 Task: Start in the project BrainWave the sprint 'Sprint Squad', with a duration of 1 week. Start in the project BrainWave the sprint 'Sprint Squad', with a duration of 3 weeks. Start in the project BrainWave the sprint 'Sprint Squad', with a duration of 2 weeks
Action: Mouse moved to (174, 44)
Screenshot: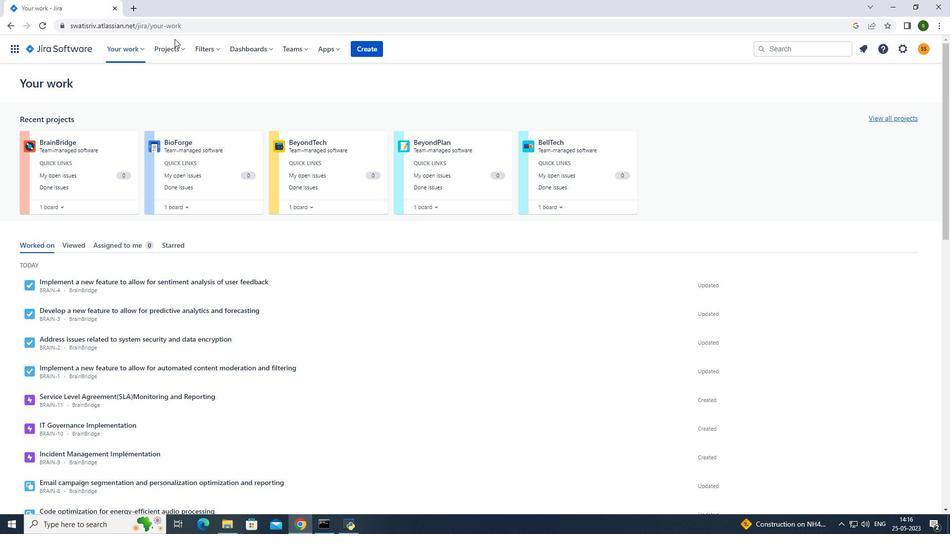
Action: Mouse pressed left at (174, 44)
Screenshot: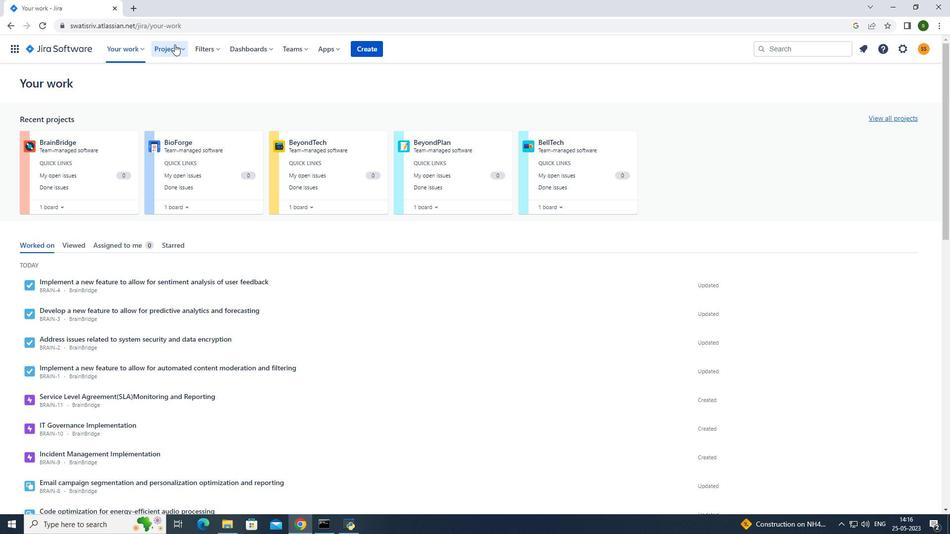 
Action: Mouse moved to (193, 86)
Screenshot: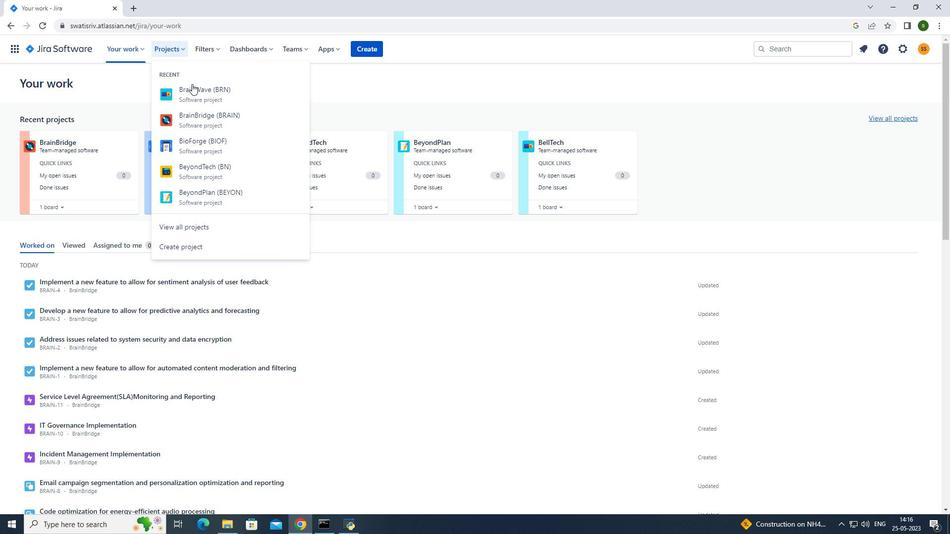 
Action: Mouse pressed left at (193, 86)
Screenshot: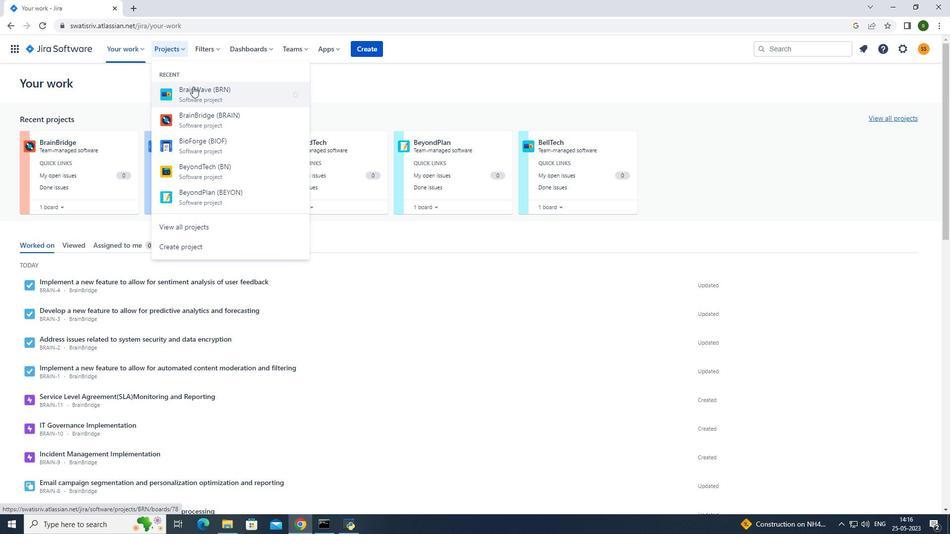 
Action: Mouse moved to (90, 153)
Screenshot: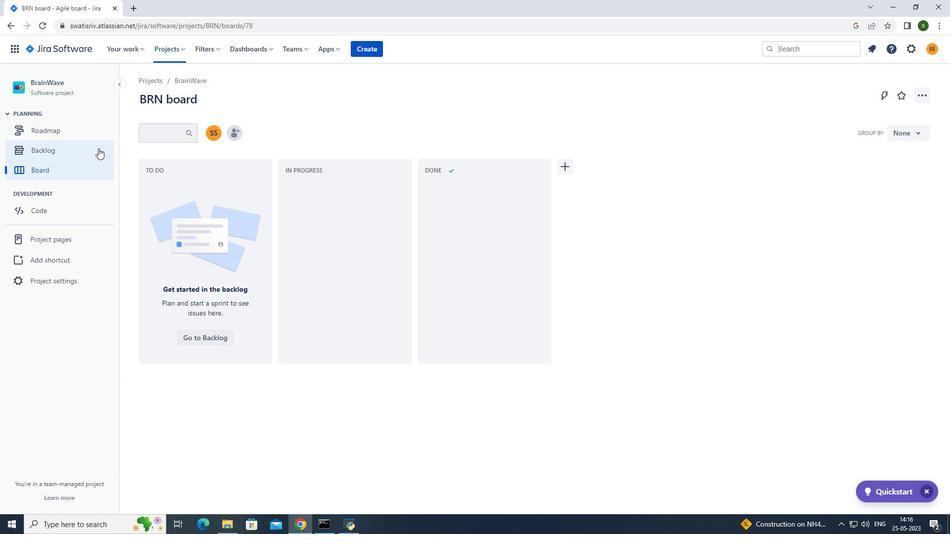 
Action: Mouse pressed left at (90, 153)
Screenshot: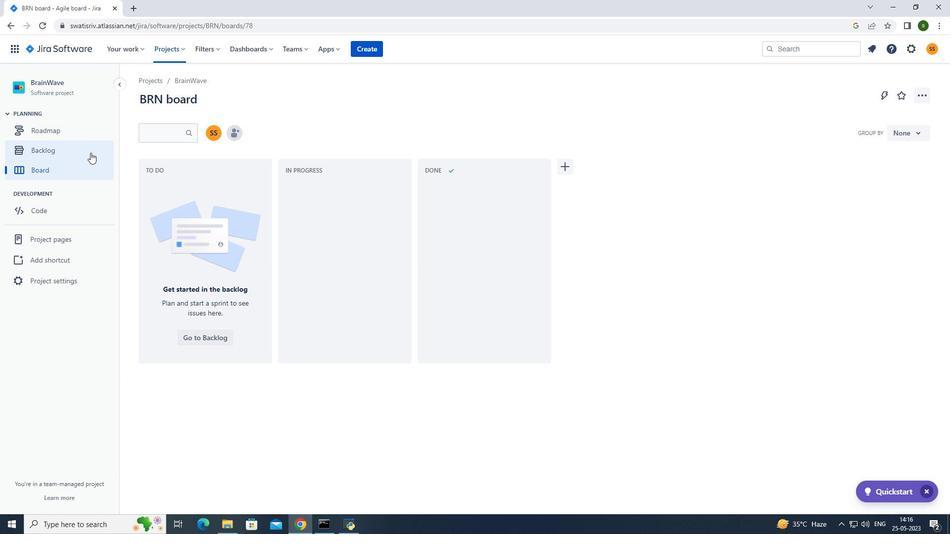 
Action: Mouse moved to (859, 156)
Screenshot: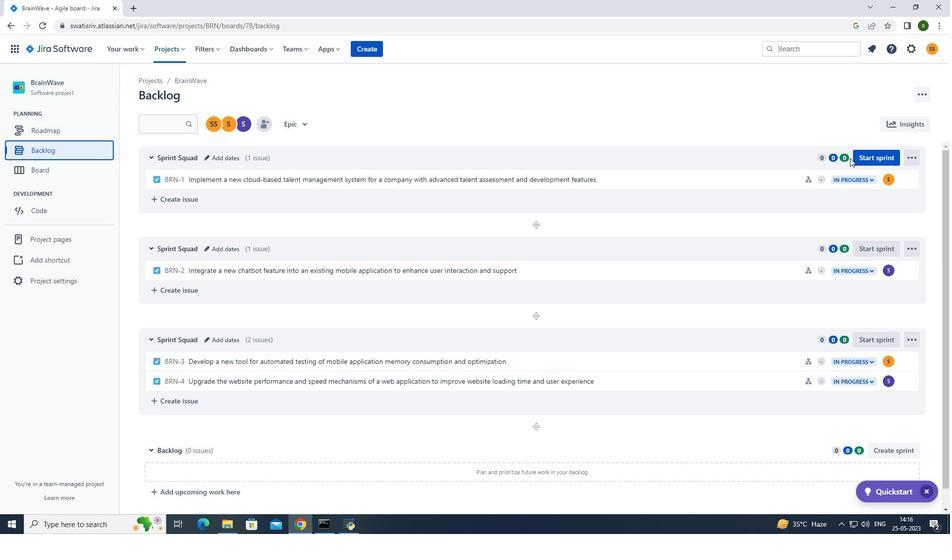 
Action: Mouse pressed left at (859, 156)
Screenshot: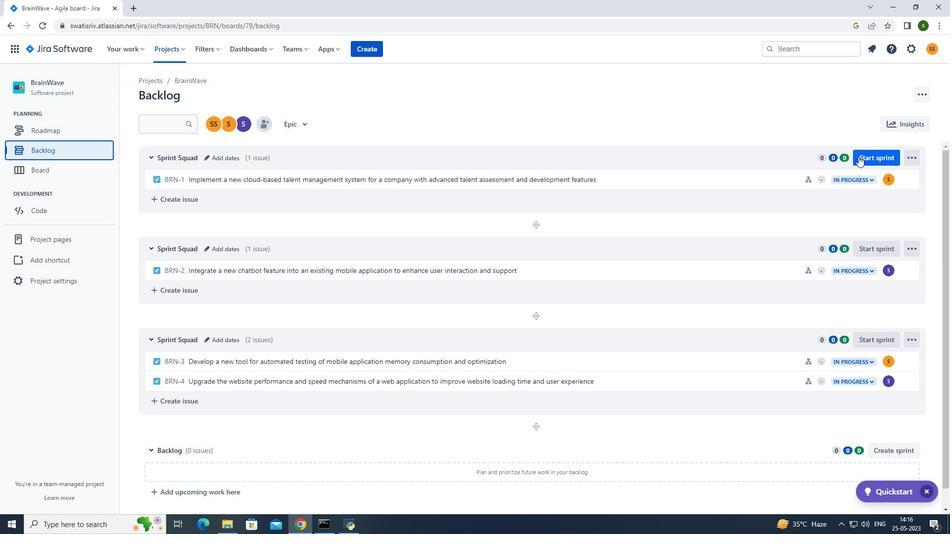 
Action: Mouse moved to (439, 172)
Screenshot: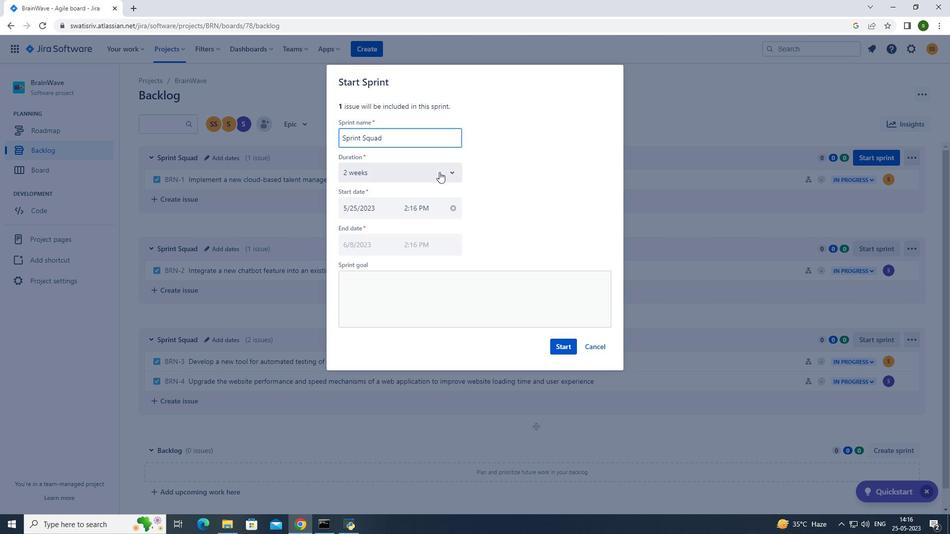 
Action: Mouse pressed left at (439, 172)
Screenshot: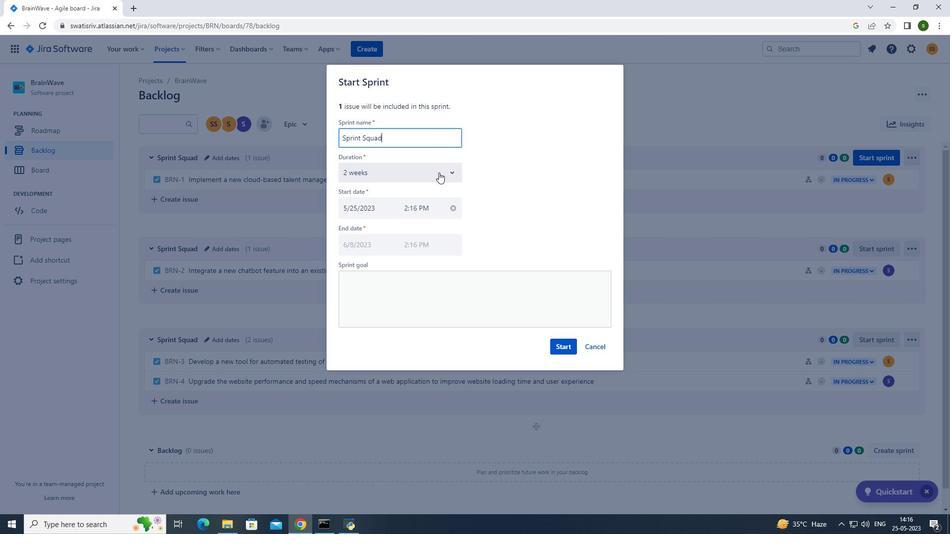 
Action: Mouse moved to (424, 194)
Screenshot: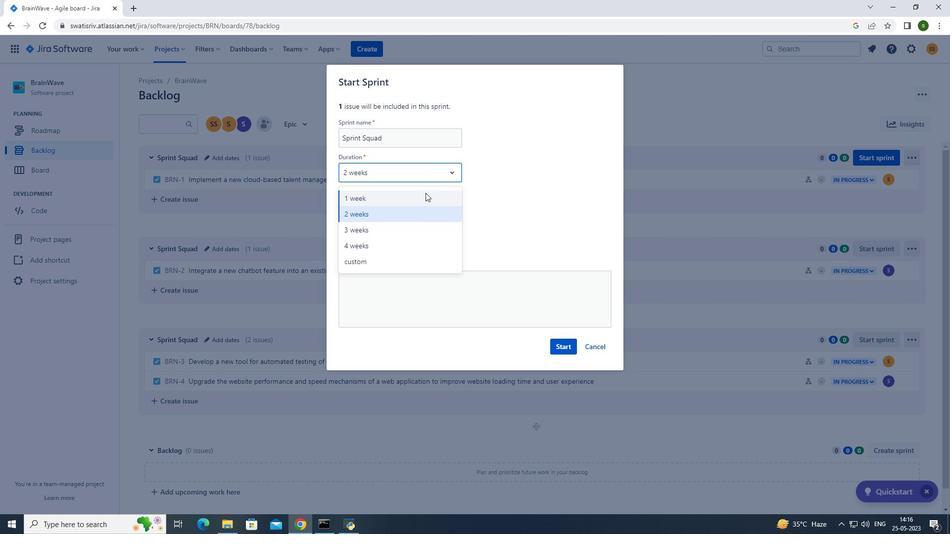 
Action: Mouse pressed left at (424, 194)
Screenshot: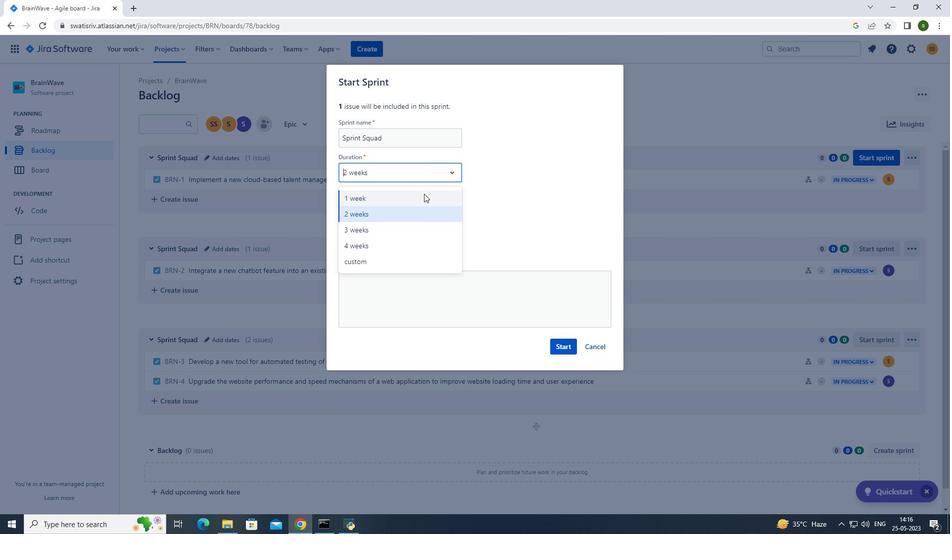 
Action: Mouse moved to (553, 346)
Screenshot: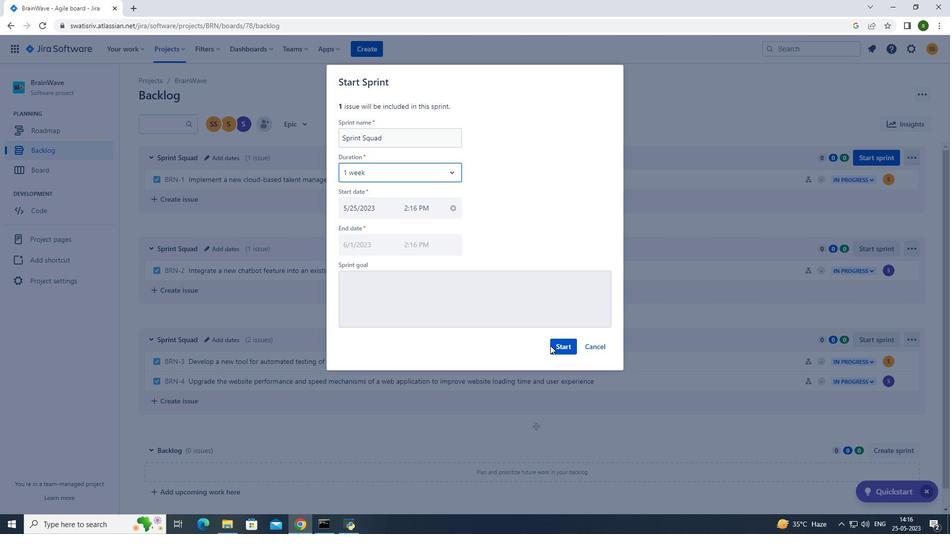 
Action: Mouse pressed left at (553, 346)
Screenshot: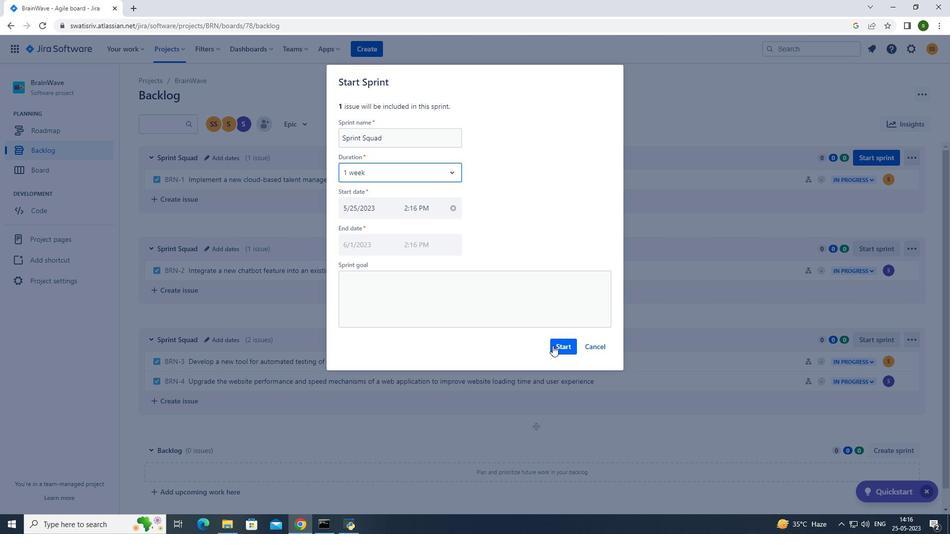 
Action: Mouse moved to (173, 49)
Screenshot: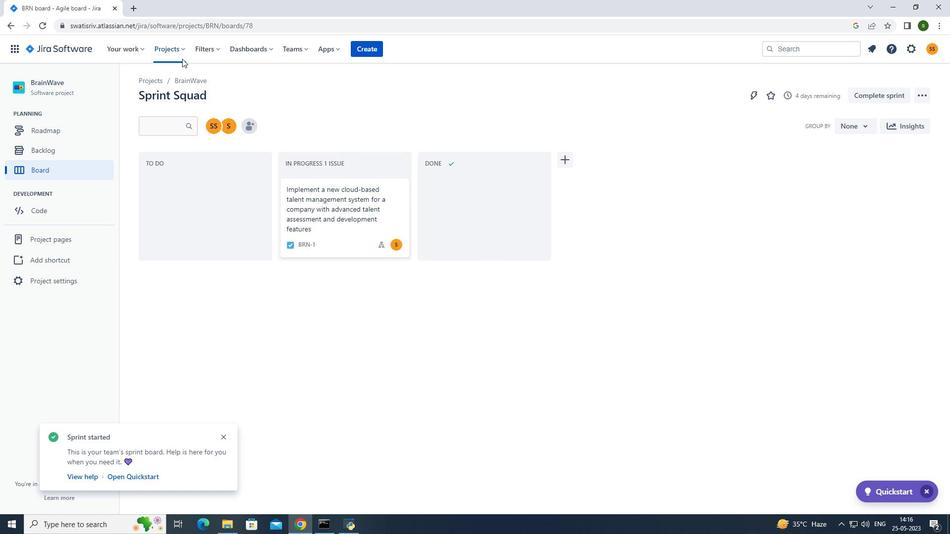 
Action: Mouse pressed left at (173, 49)
Screenshot: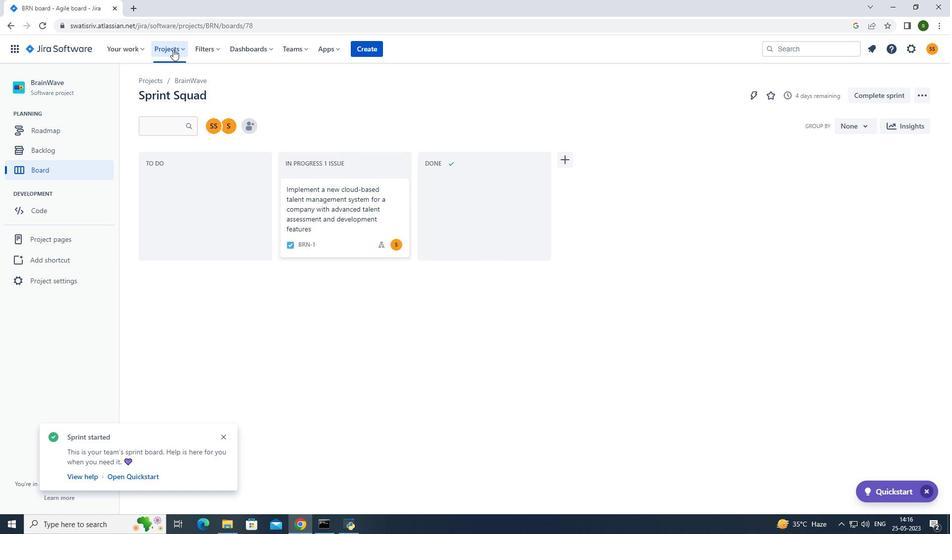 
Action: Mouse moved to (190, 86)
Screenshot: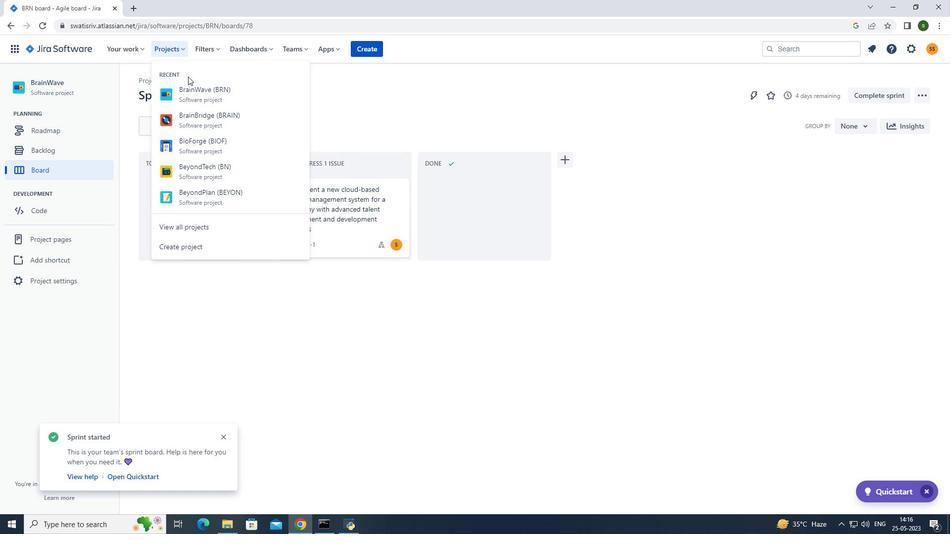 
Action: Mouse pressed left at (190, 86)
Screenshot: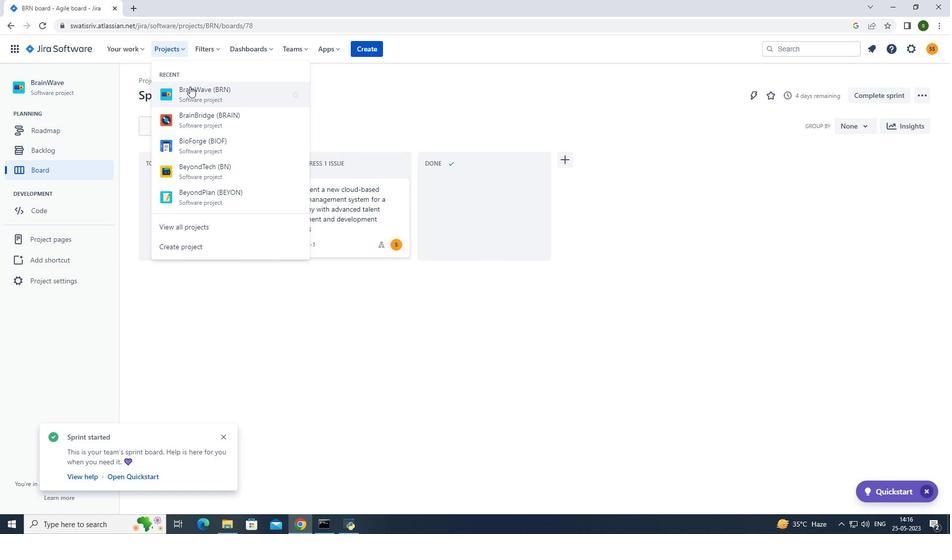 
Action: Mouse moved to (94, 147)
Screenshot: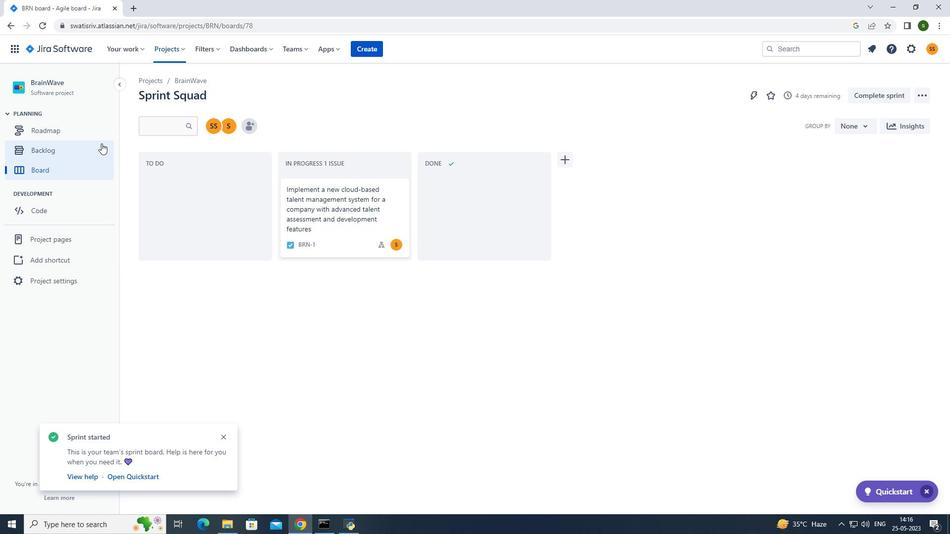 
Action: Mouse pressed left at (94, 147)
Screenshot: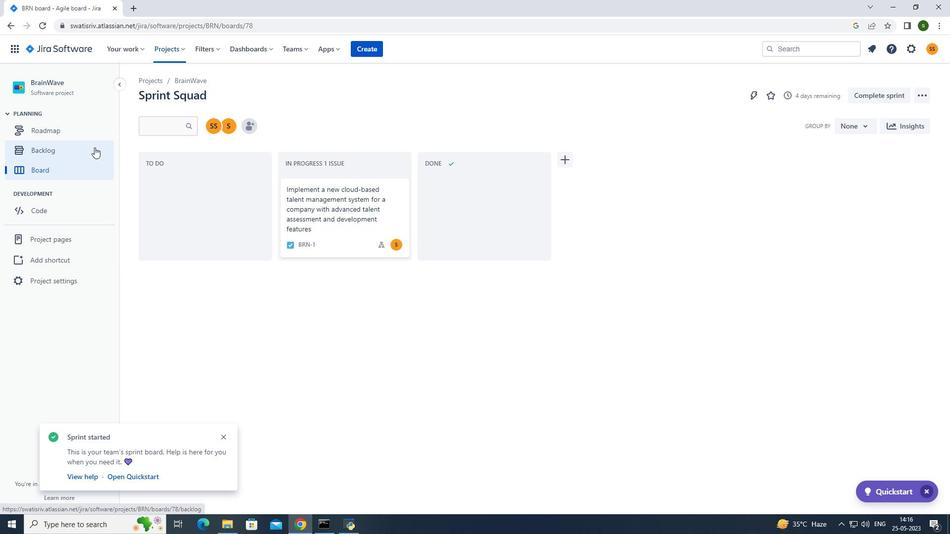 
Action: Mouse moved to (879, 240)
Screenshot: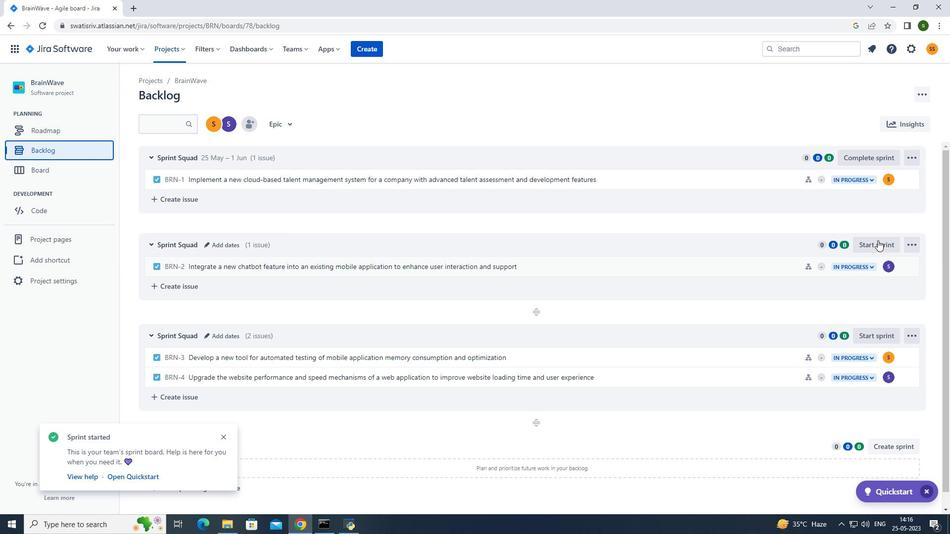 
Action: Mouse pressed left at (879, 240)
Screenshot: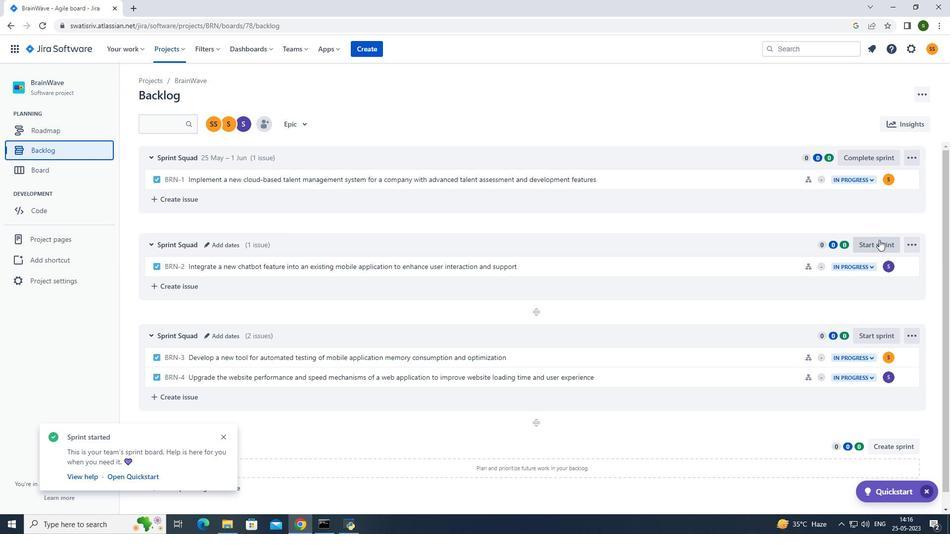 
Action: Mouse moved to (437, 169)
Screenshot: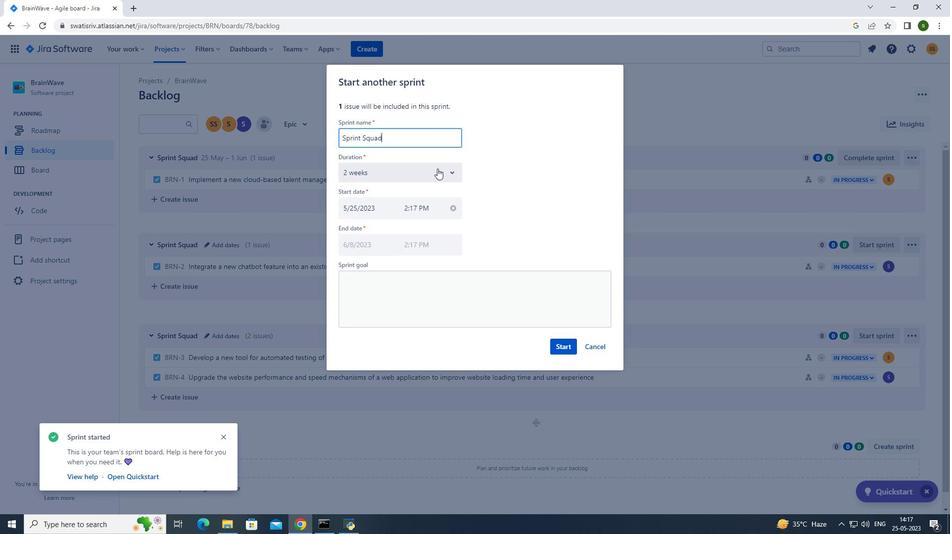 
Action: Mouse pressed left at (437, 169)
Screenshot: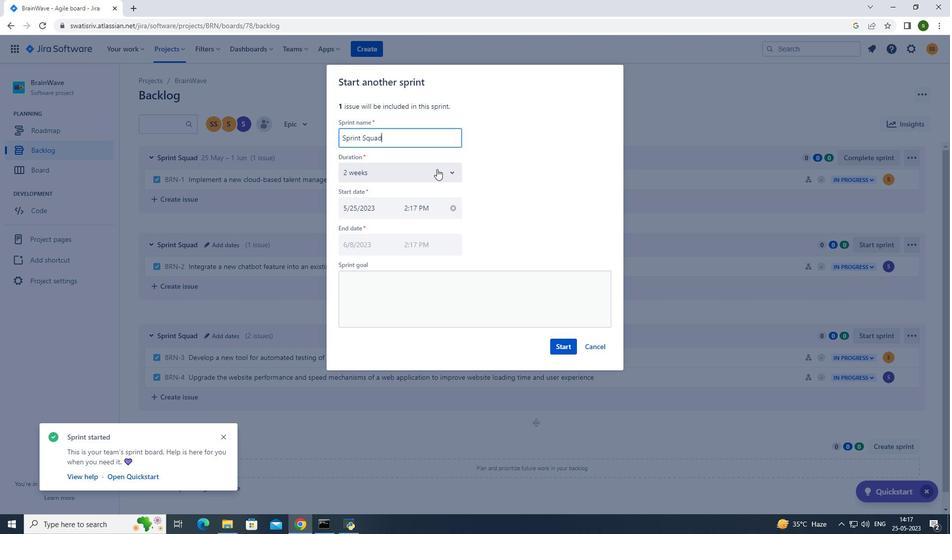 
Action: Mouse moved to (396, 236)
Screenshot: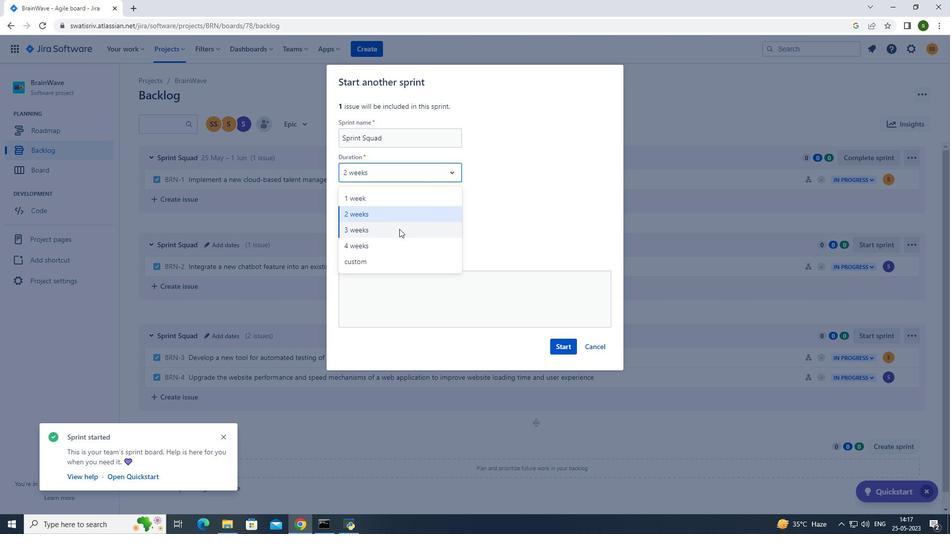 
Action: Mouse pressed left at (396, 236)
Screenshot: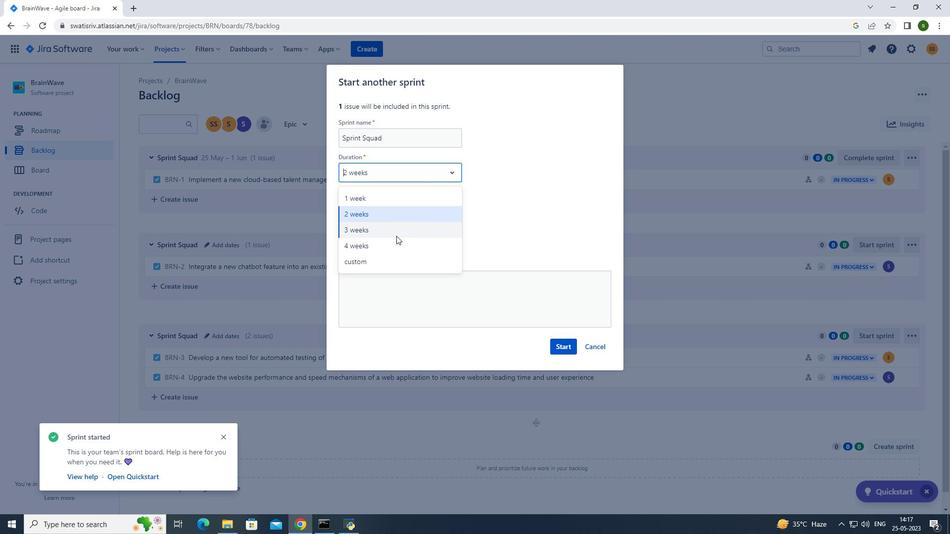 
Action: Mouse moved to (566, 351)
Screenshot: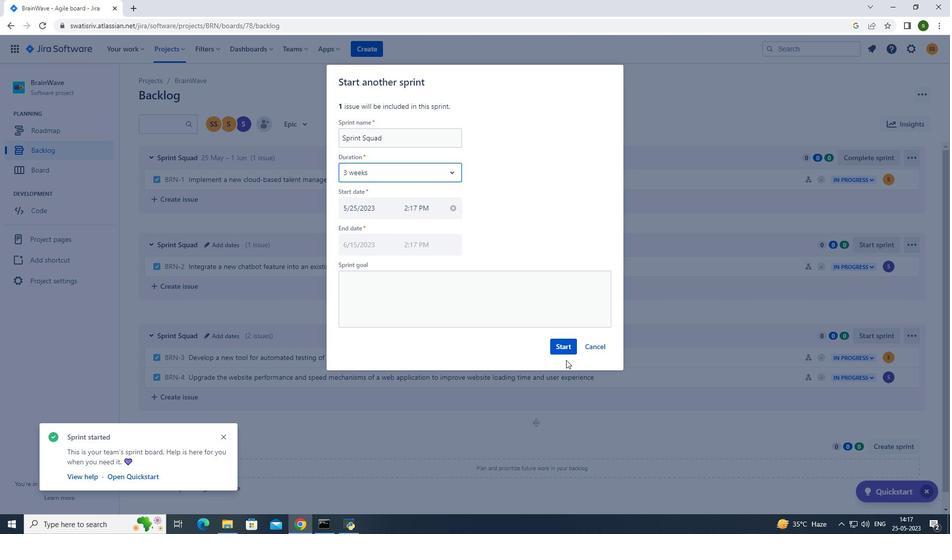 
Action: Mouse pressed left at (566, 351)
Screenshot: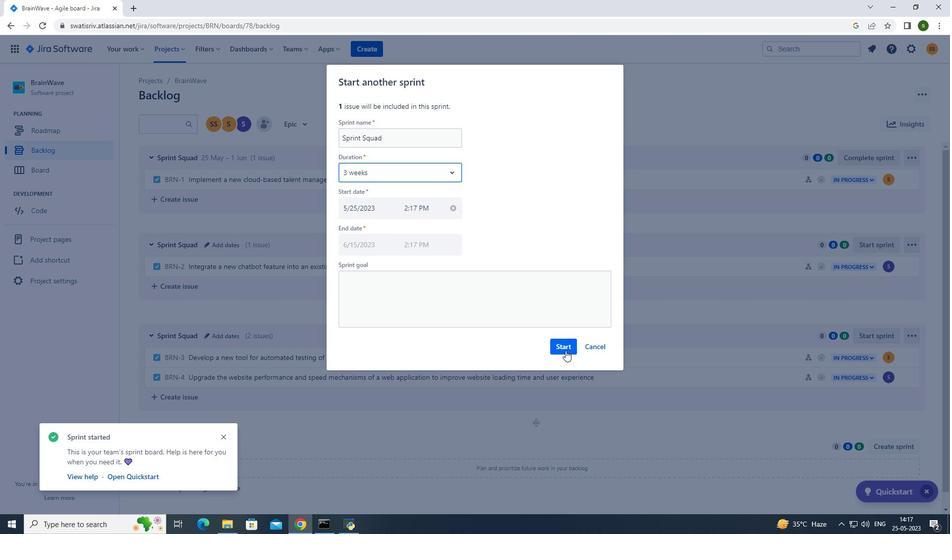 
Action: Mouse moved to (177, 49)
Screenshot: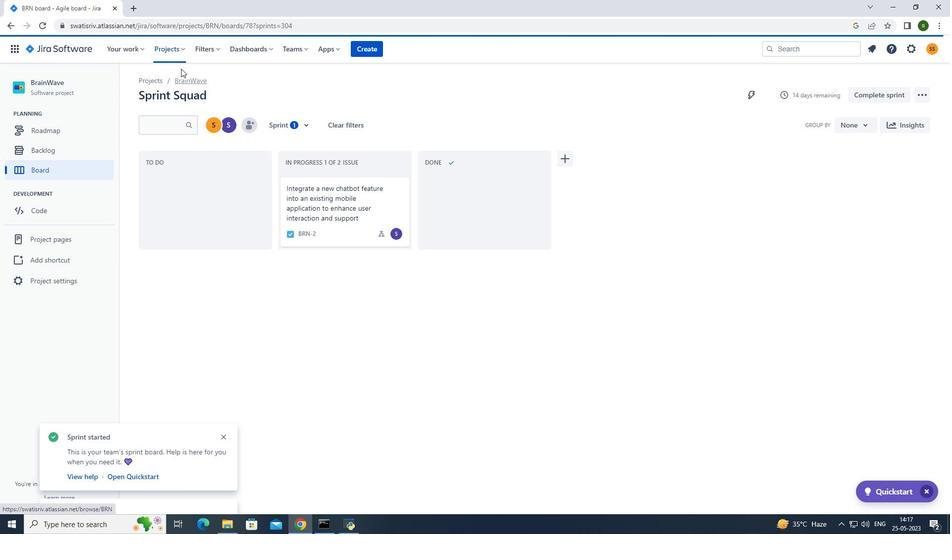 
Action: Mouse pressed left at (177, 49)
Screenshot: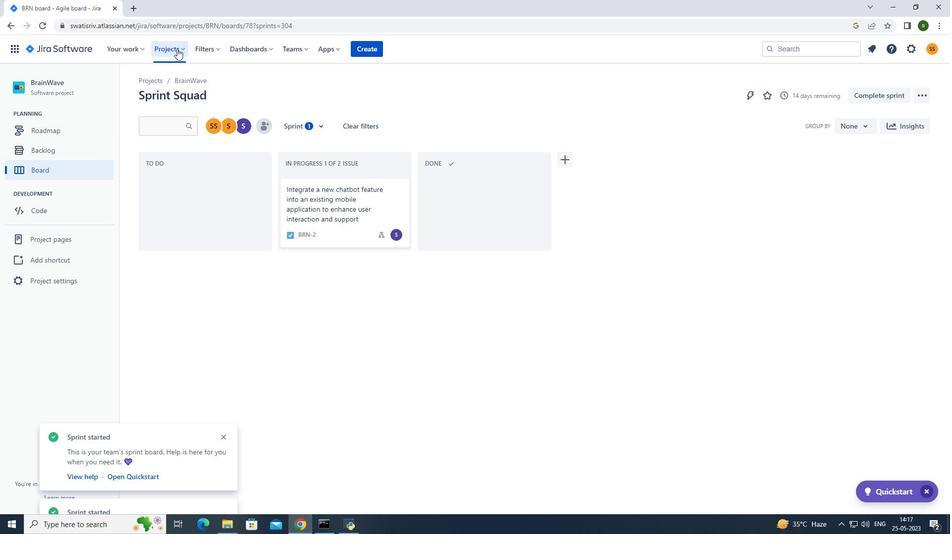 
Action: Mouse moved to (191, 86)
Screenshot: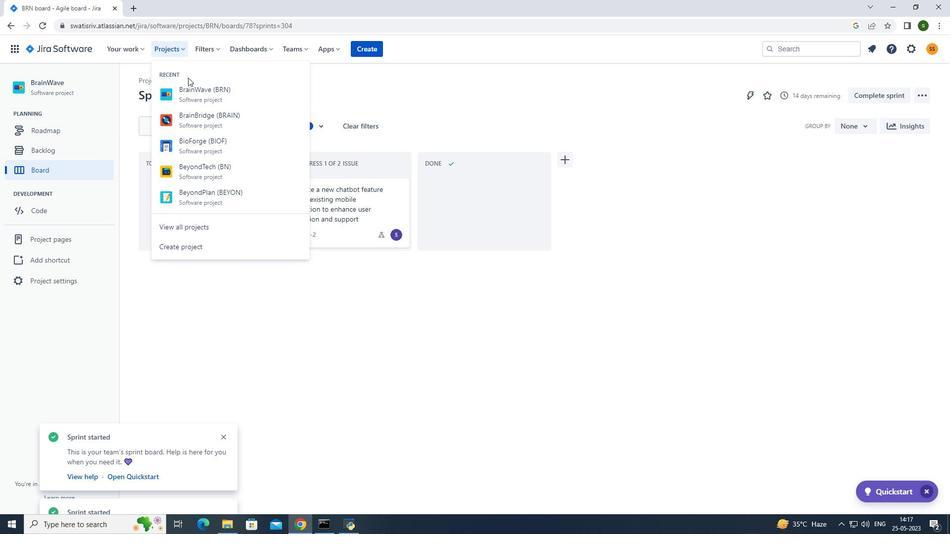 
Action: Mouse pressed left at (191, 86)
Screenshot: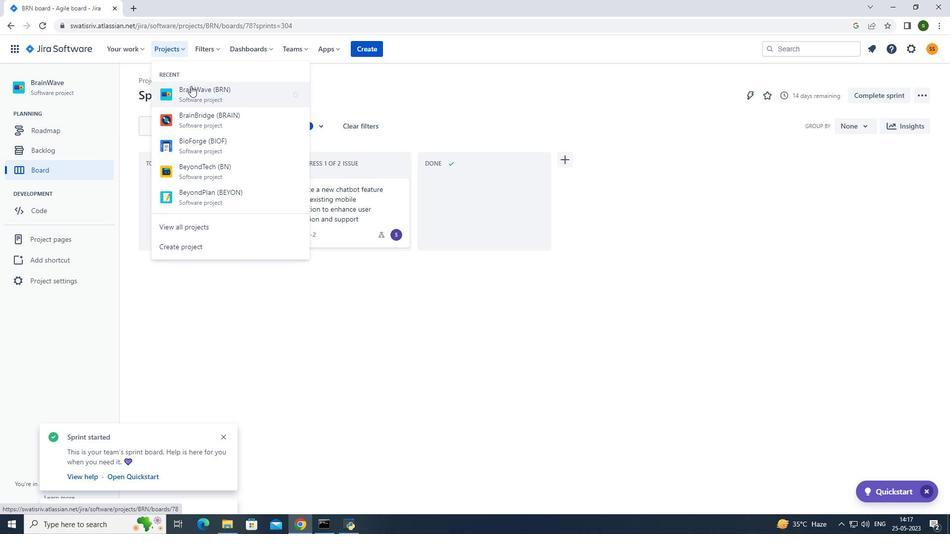 
Action: Mouse moved to (84, 147)
Screenshot: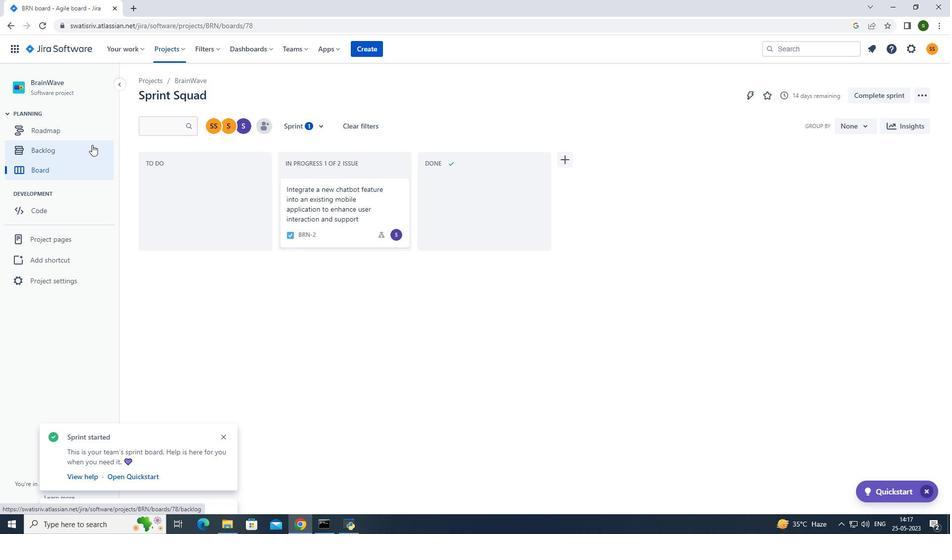 
Action: Mouse pressed left at (84, 147)
Screenshot: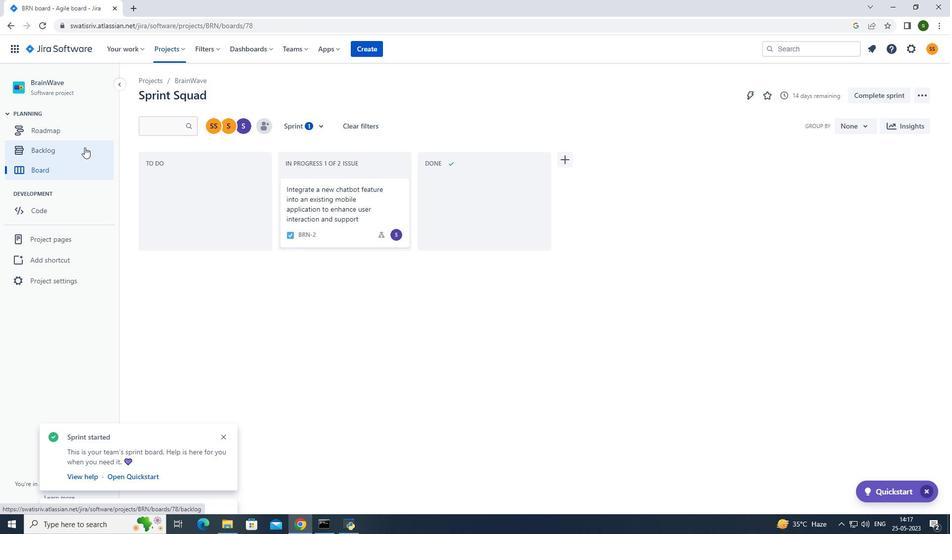 
Action: Mouse moved to (871, 328)
Screenshot: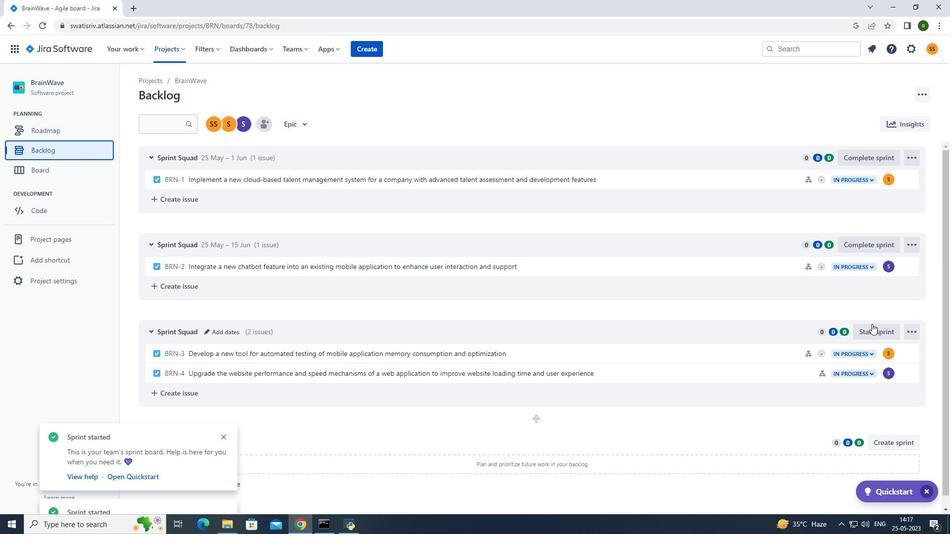 
Action: Mouse pressed left at (871, 328)
Screenshot: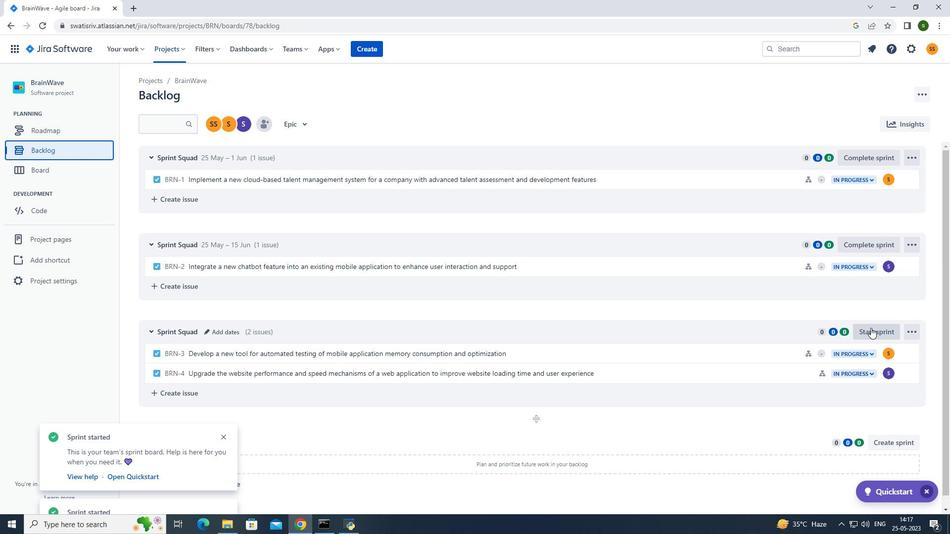 
Action: Mouse moved to (449, 171)
Screenshot: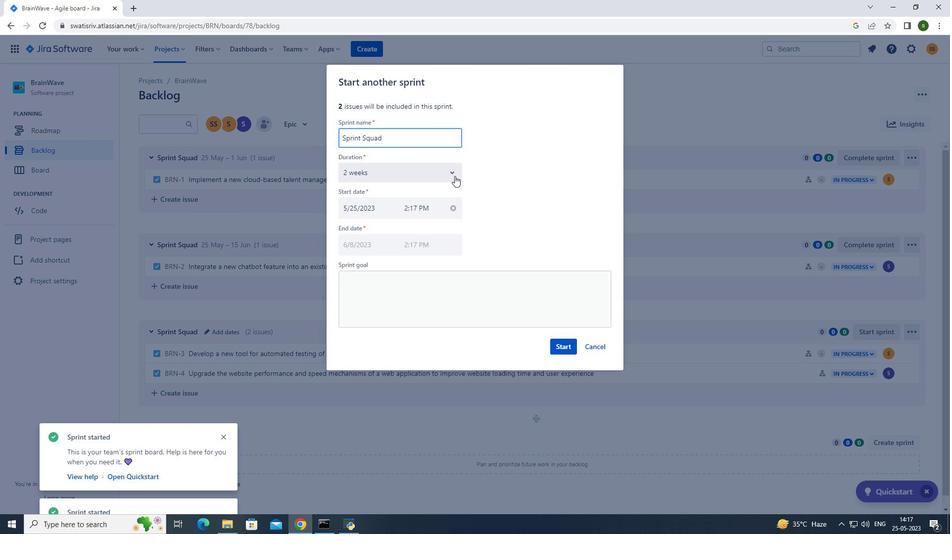 
Action: Mouse pressed left at (449, 171)
Screenshot: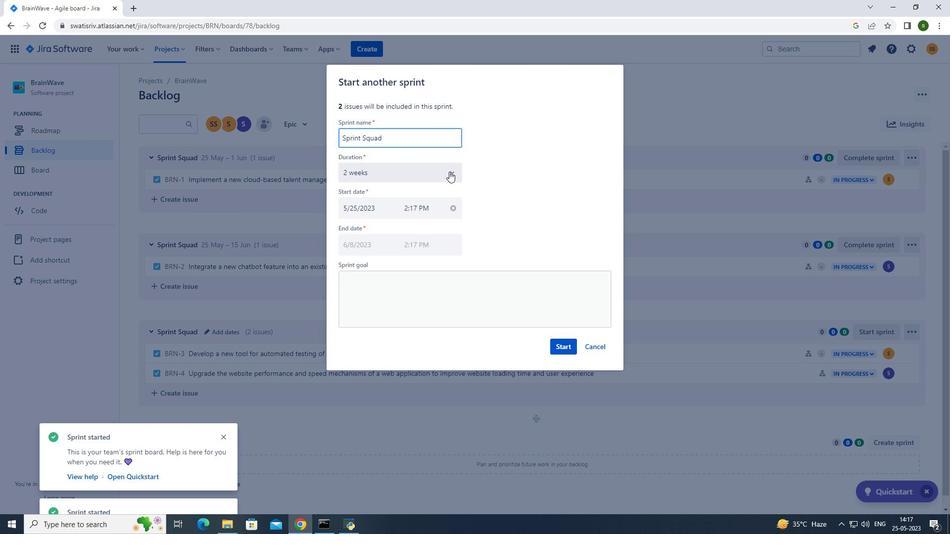 
Action: Mouse moved to (406, 210)
Screenshot: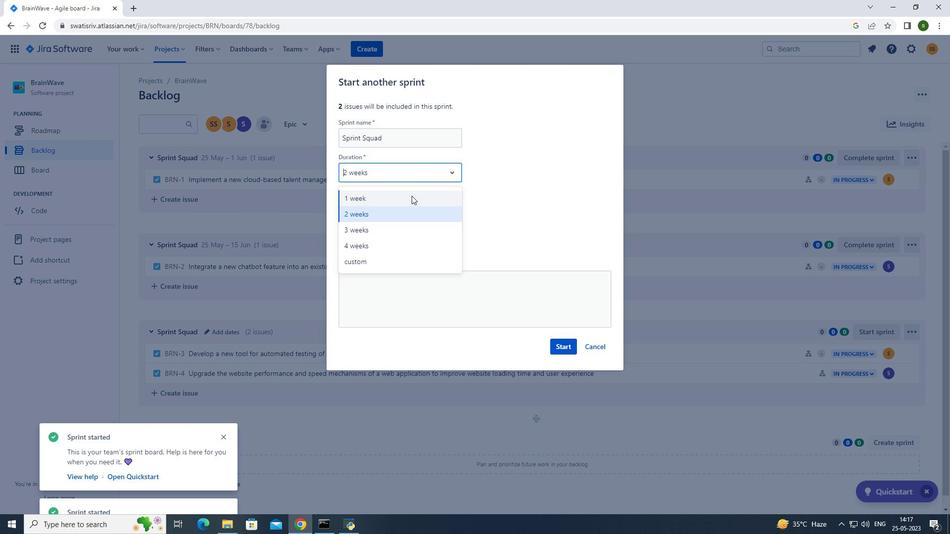 
Action: Mouse pressed left at (406, 210)
Screenshot: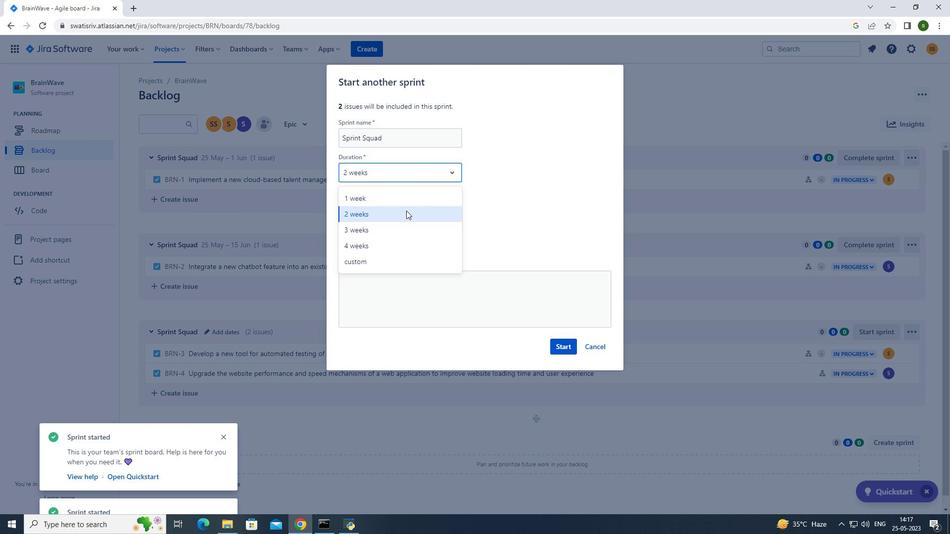 
Action: Mouse moved to (562, 348)
Screenshot: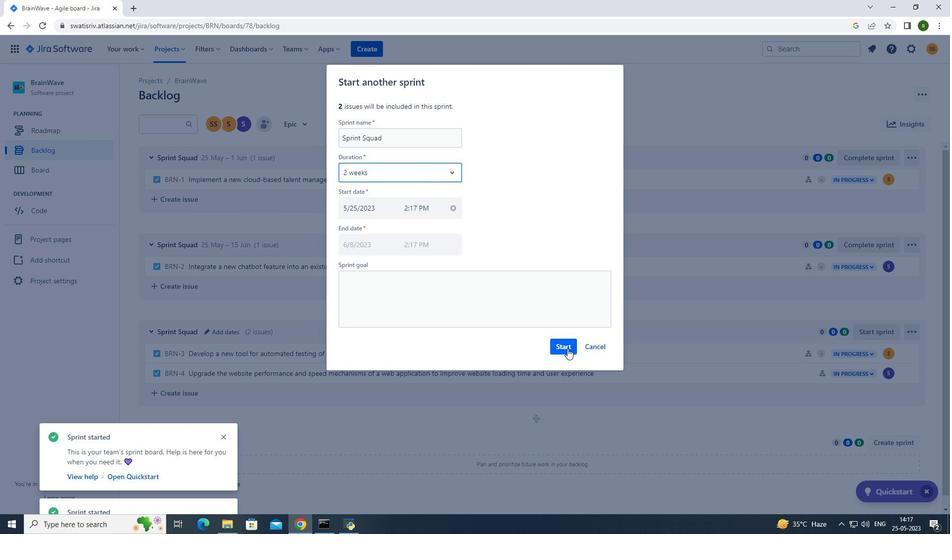 
Action: Mouse pressed left at (562, 348)
Screenshot: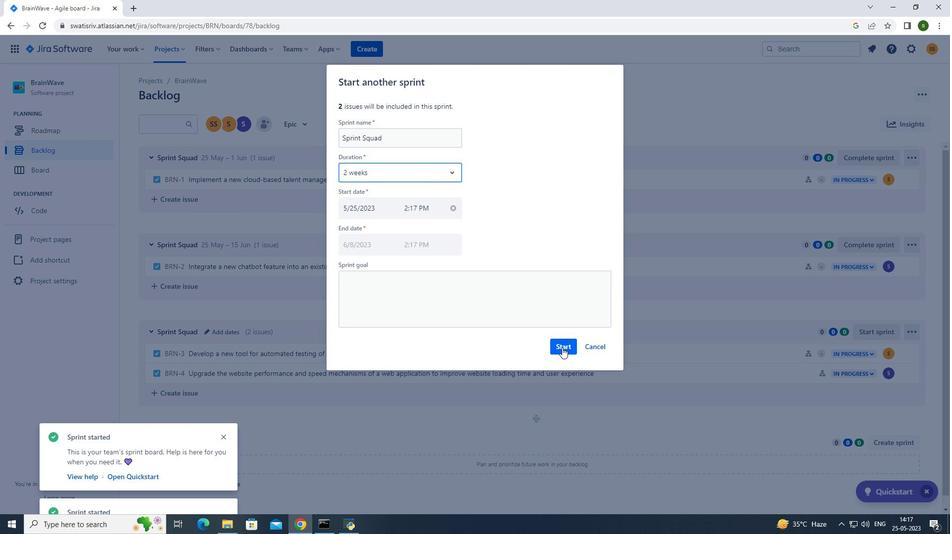 
Action: Mouse moved to (486, 112)
Screenshot: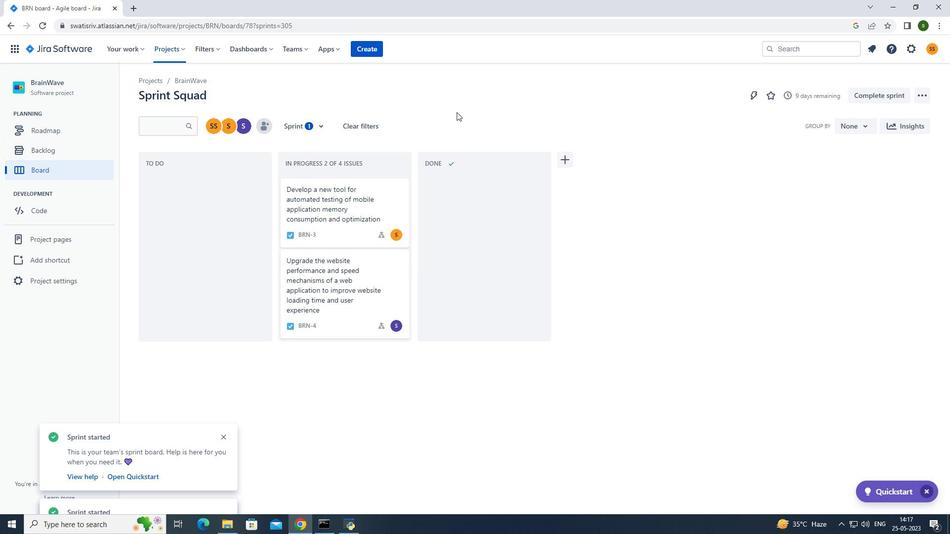 
